 Task: Display the standings of the 2022 Victory Lane Racing NASCAR Cup Series for the race "Folds of the 2022 Honor QT 500" on the track "Atlanta".
Action: Mouse moved to (180, 333)
Screenshot: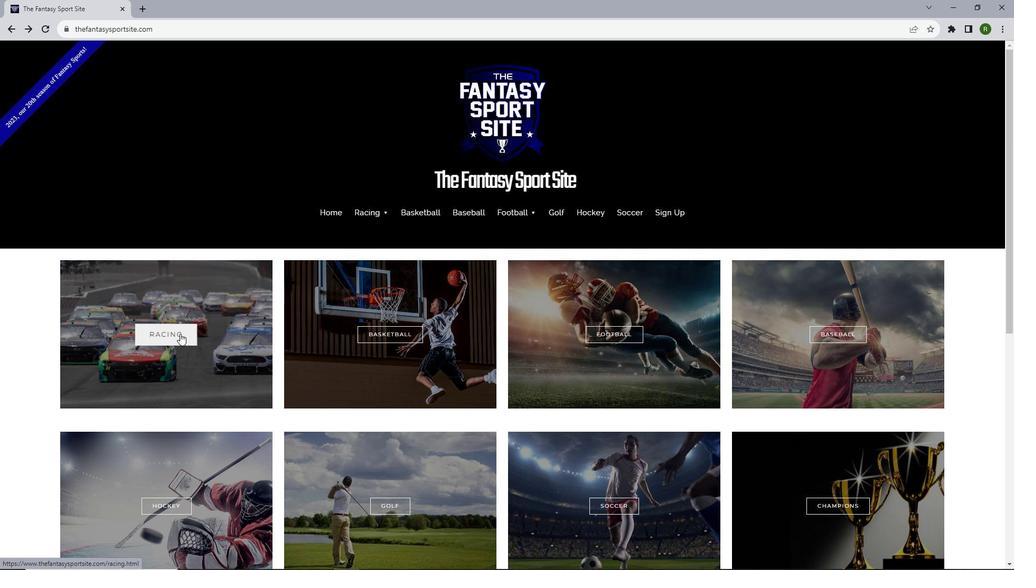 
Action: Mouse pressed left at (180, 333)
Screenshot: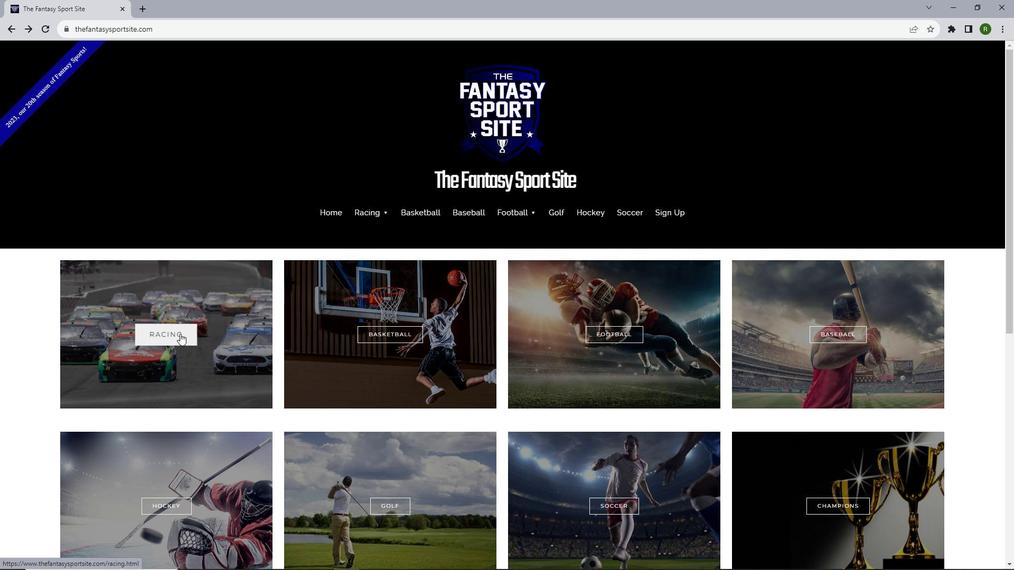 
Action: Mouse moved to (260, 297)
Screenshot: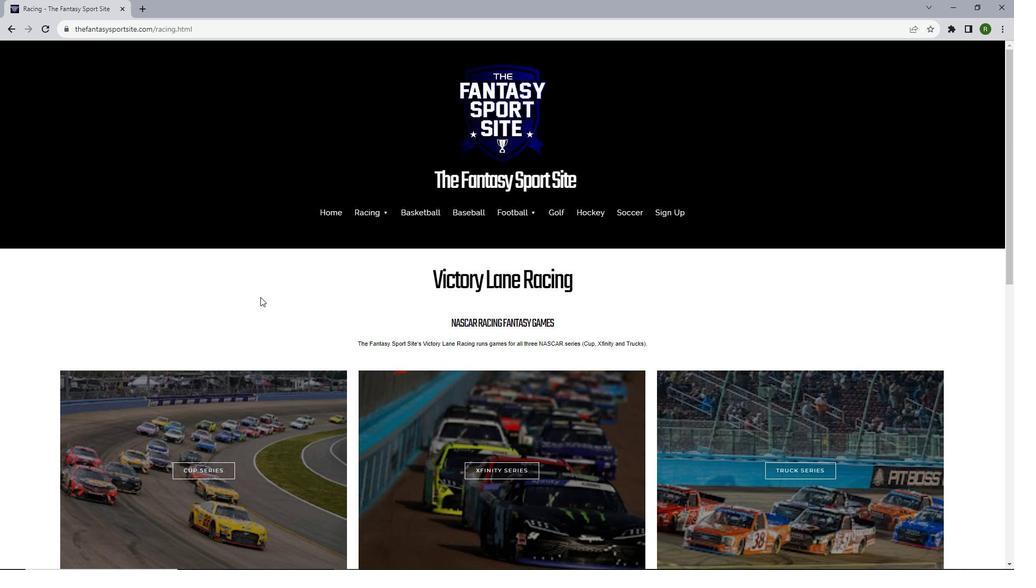 
Action: Mouse scrolled (260, 297) with delta (0, 0)
Screenshot: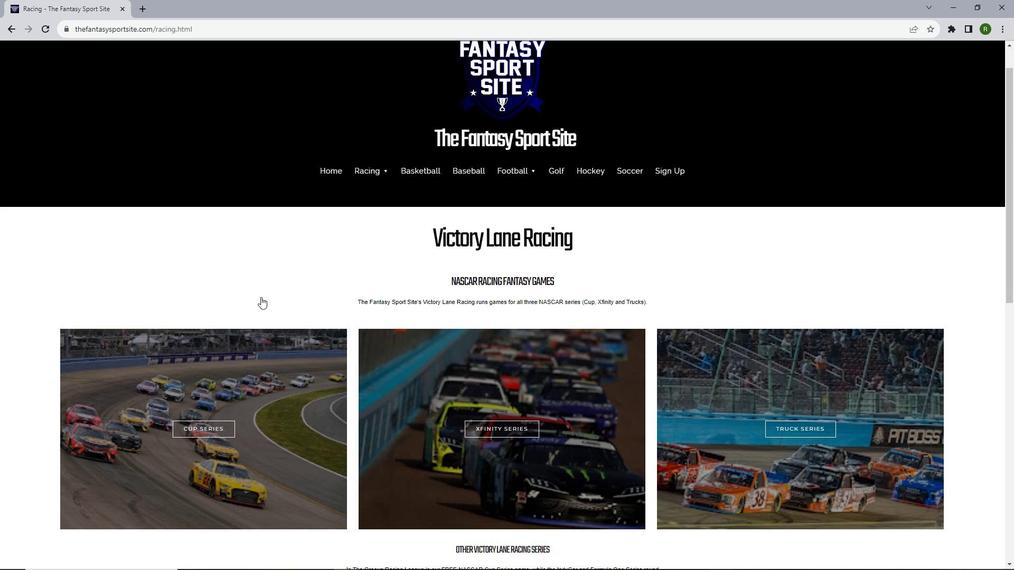 
Action: Mouse scrolled (260, 297) with delta (0, 0)
Screenshot: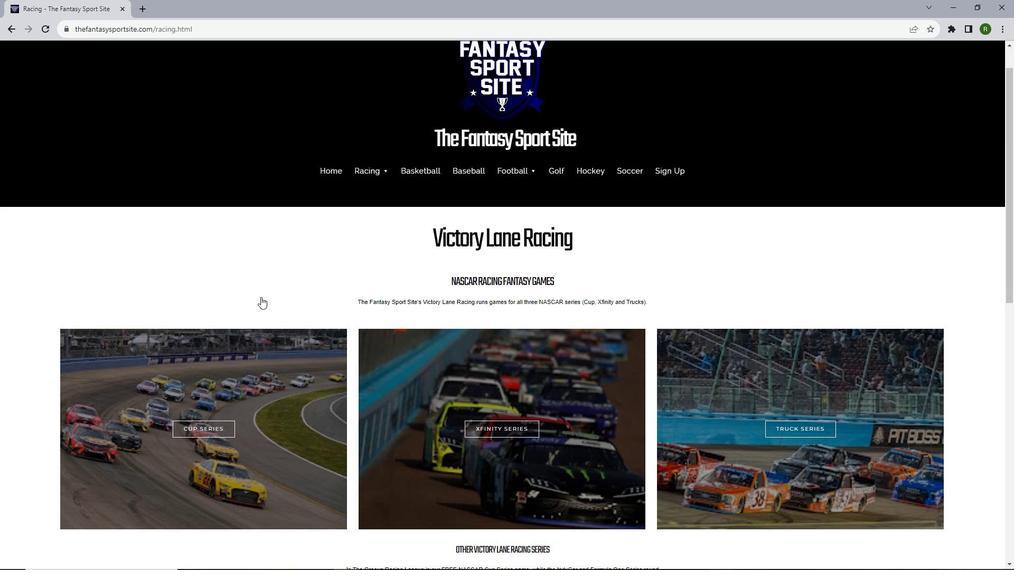 
Action: Mouse moved to (290, 312)
Screenshot: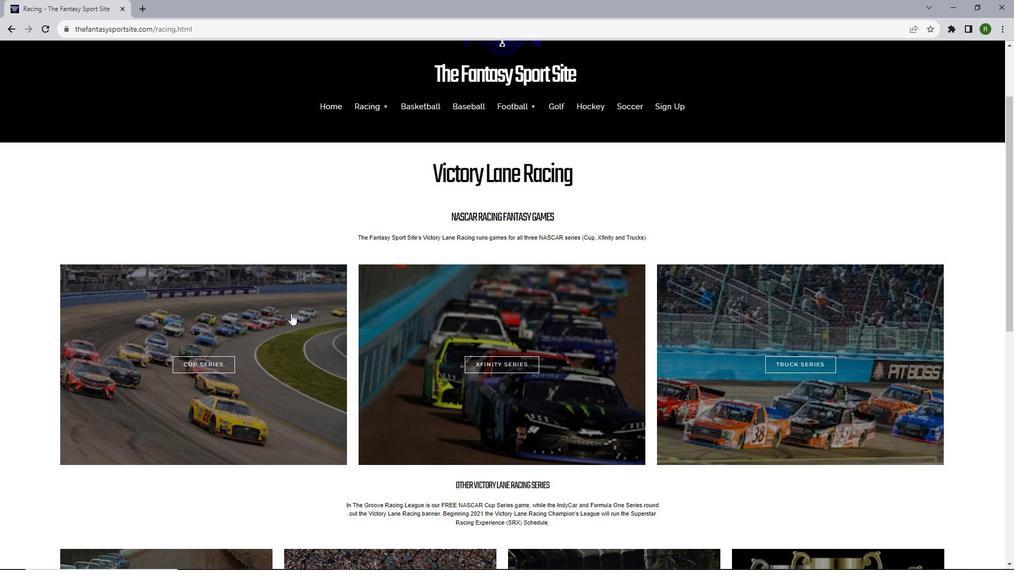 
Action: Mouse scrolled (290, 312) with delta (0, 0)
Screenshot: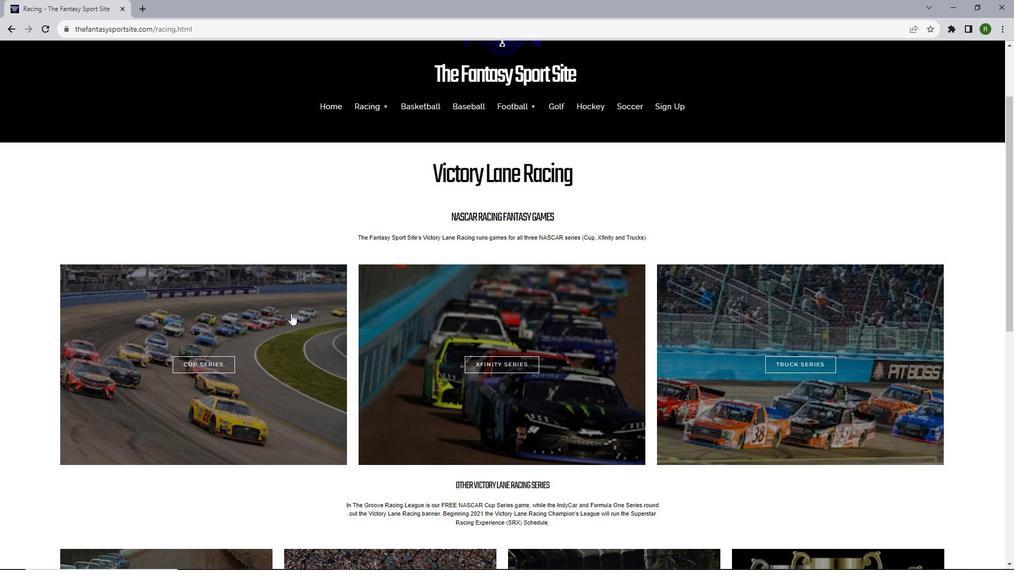 
Action: Mouse moved to (291, 313)
Screenshot: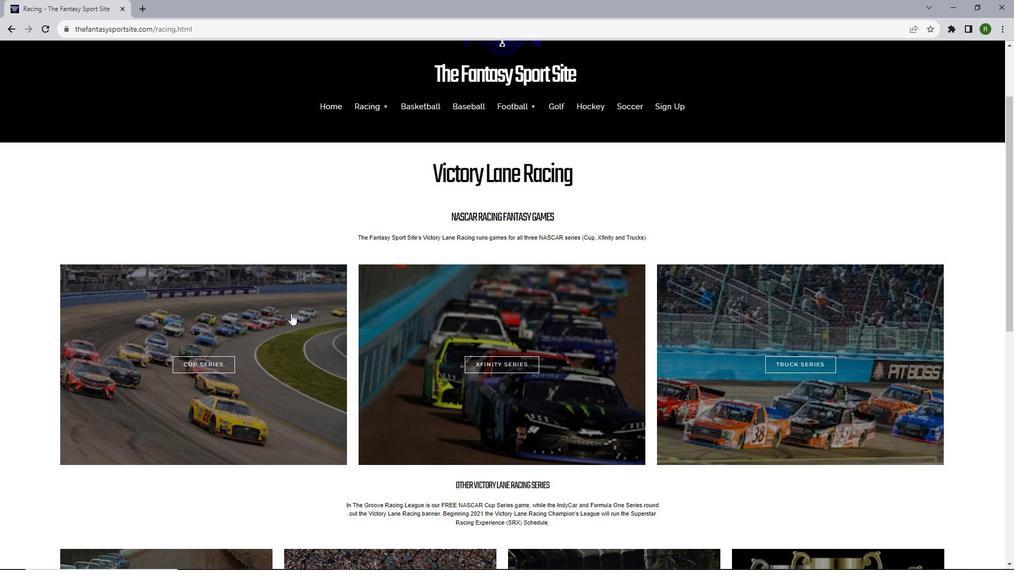 
Action: Mouse scrolled (291, 312) with delta (0, 0)
Screenshot: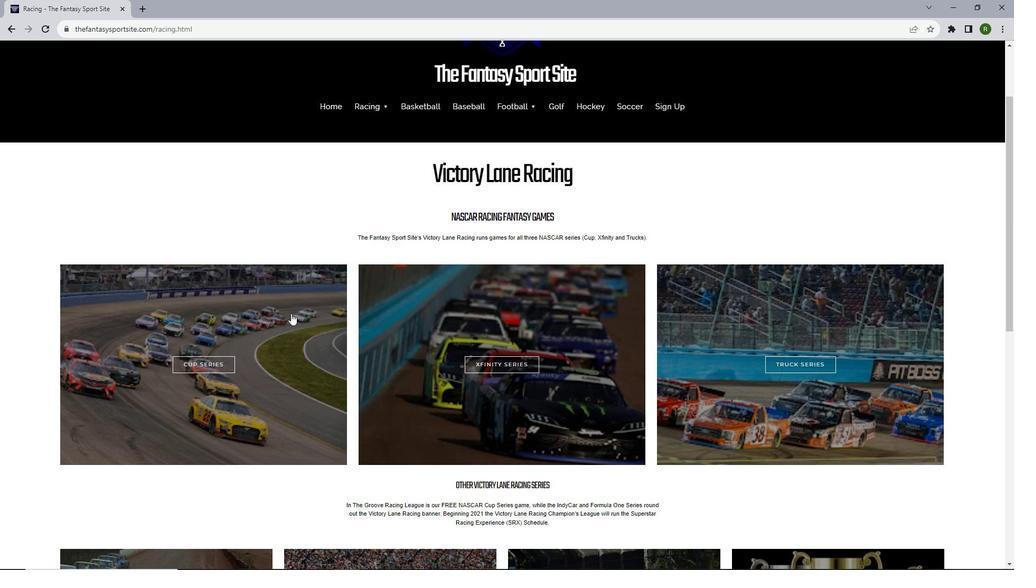 
Action: Mouse moved to (210, 258)
Screenshot: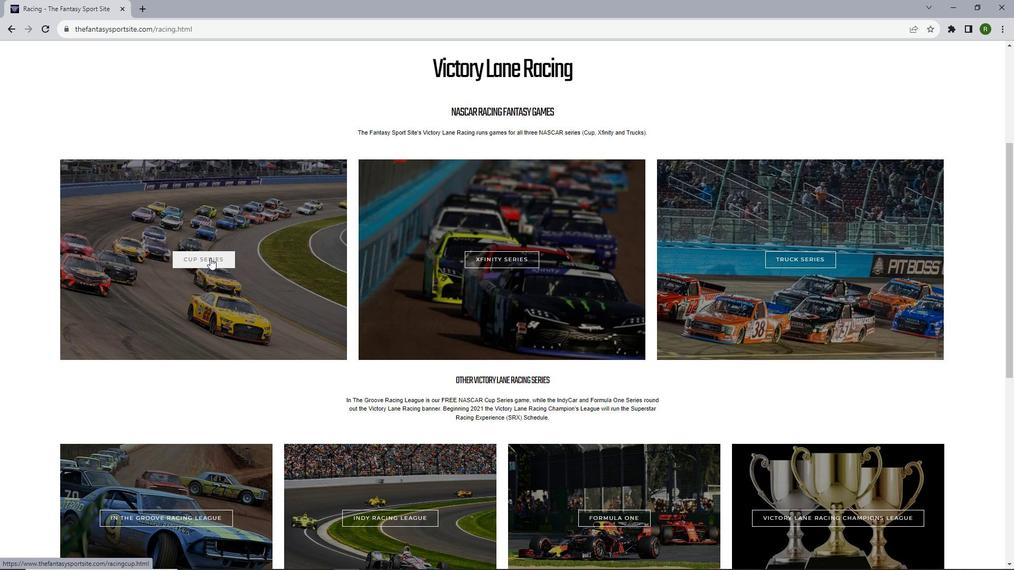 
Action: Mouse pressed left at (210, 258)
Screenshot: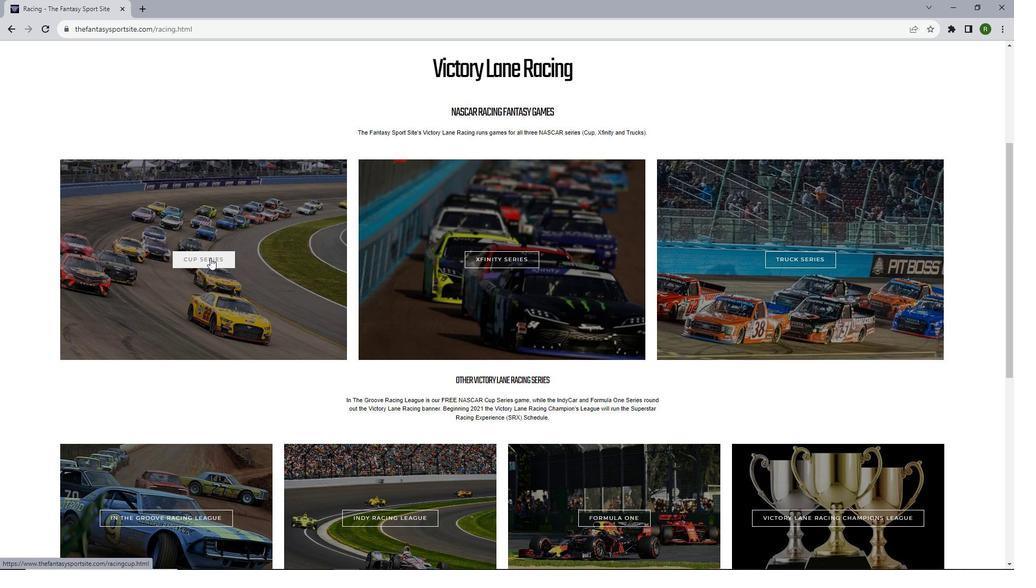 
Action: Mouse moved to (298, 277)
Screenshot: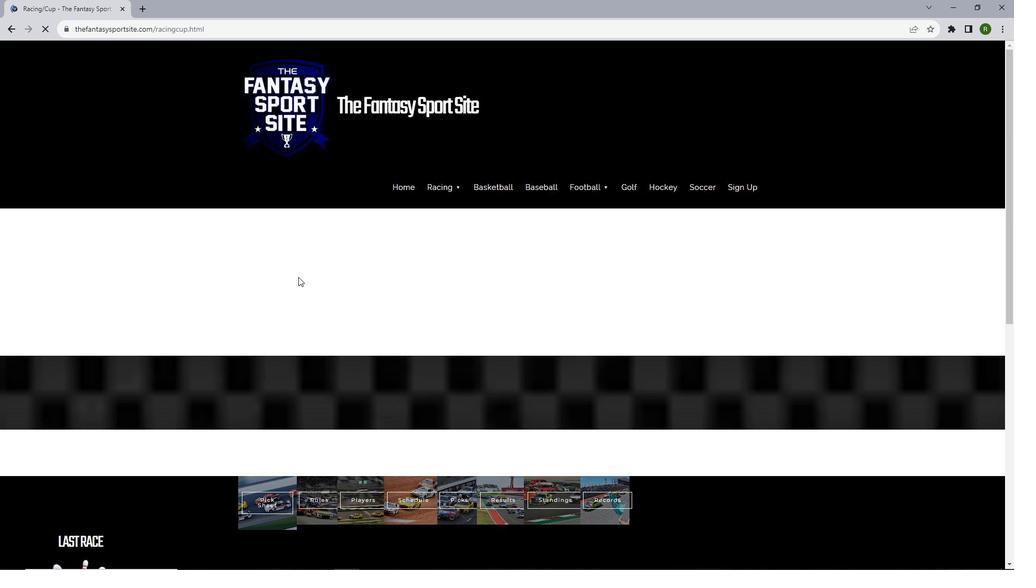 
Action: Mouse scrolled (298, 276) with delta (0, 0)
Screenshot: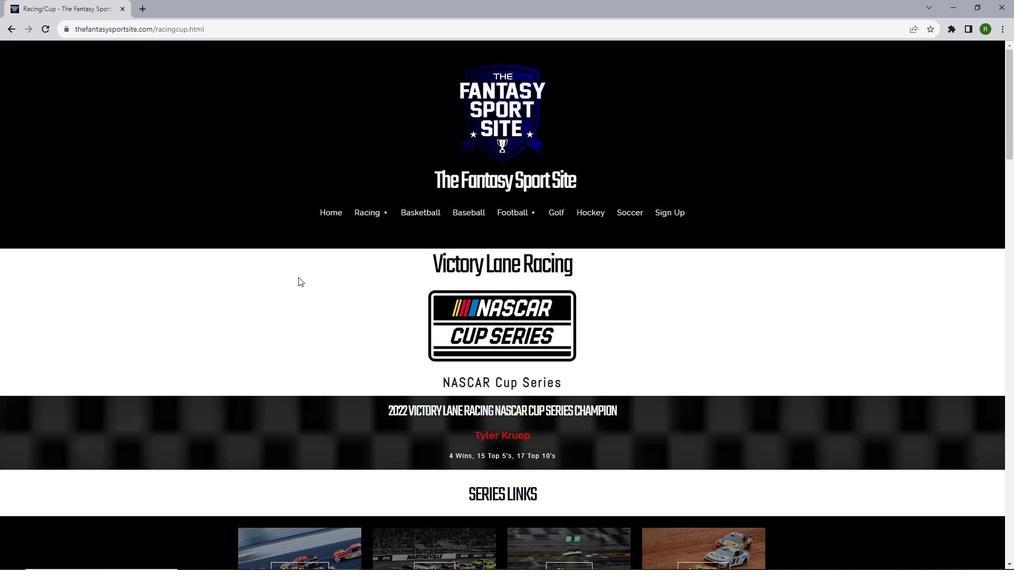 
Action: Mouse scrolled (298, 276) with delta (0, 0)
Screenshot: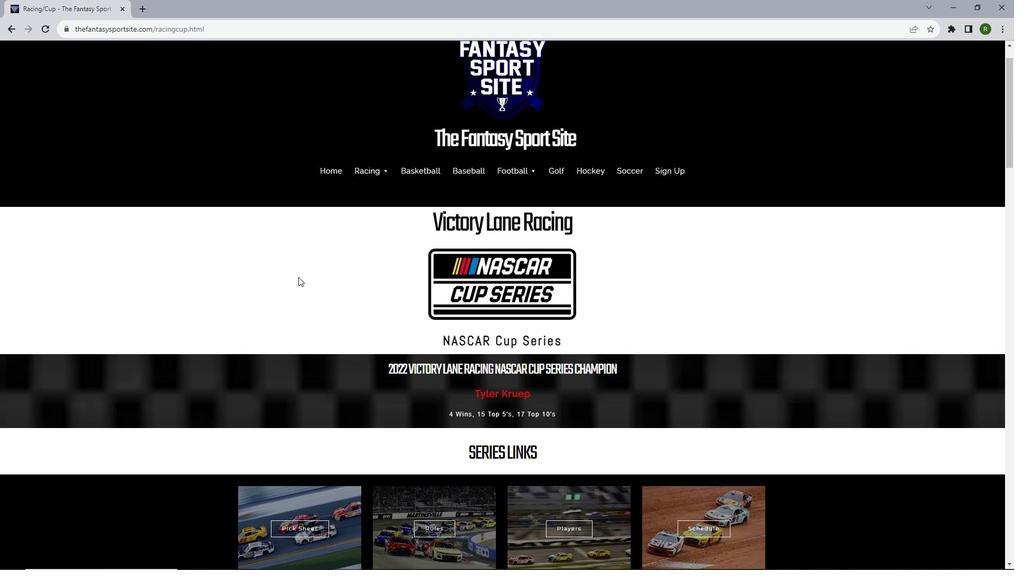 
Action: Mouse scrolled (298, 276) with delta (0, 0)
Screenshot: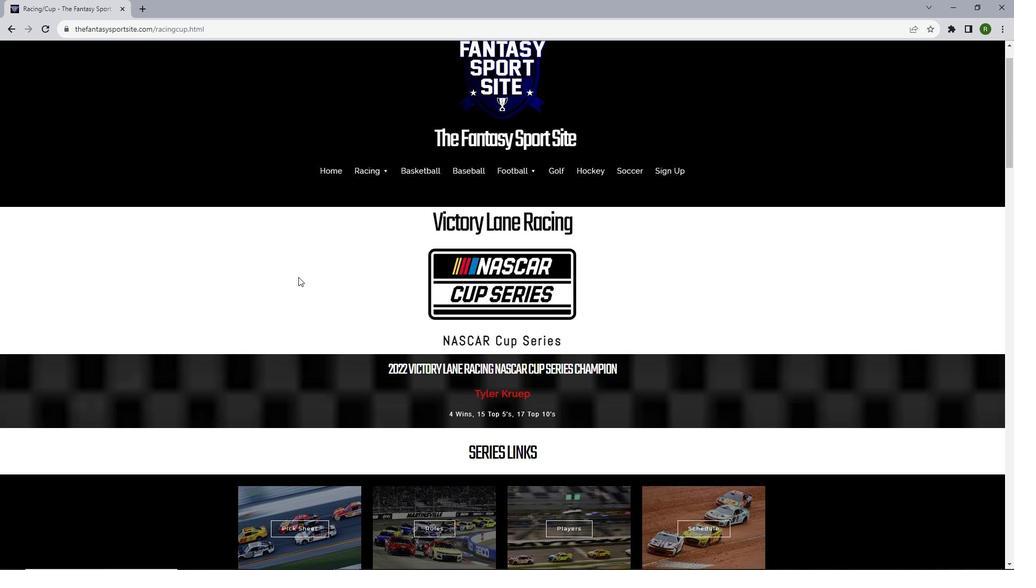 
Action: Mouse scrolled (298, 276) with delta (0, 0)
Screenshot: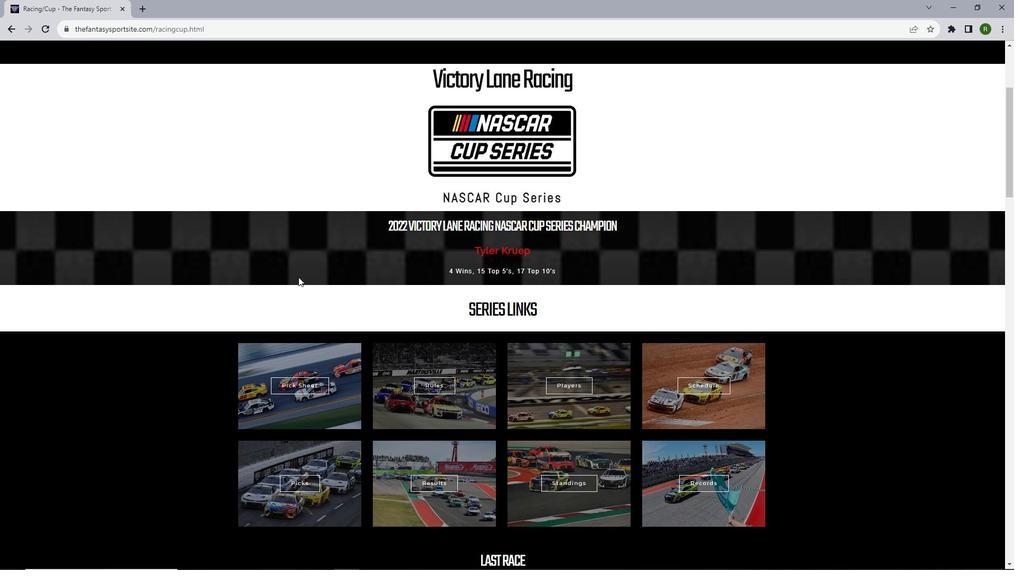 
Action: Mouse scrolled (298, 276) with delta (0, 0)
Screenshot: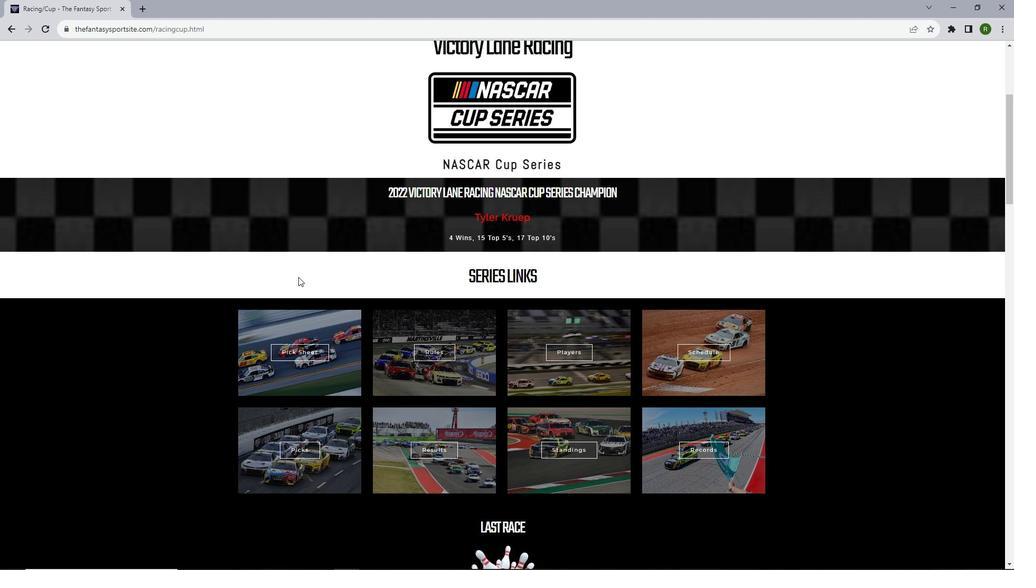 
Action: Mouse moved to (560, 402)
Screenshot: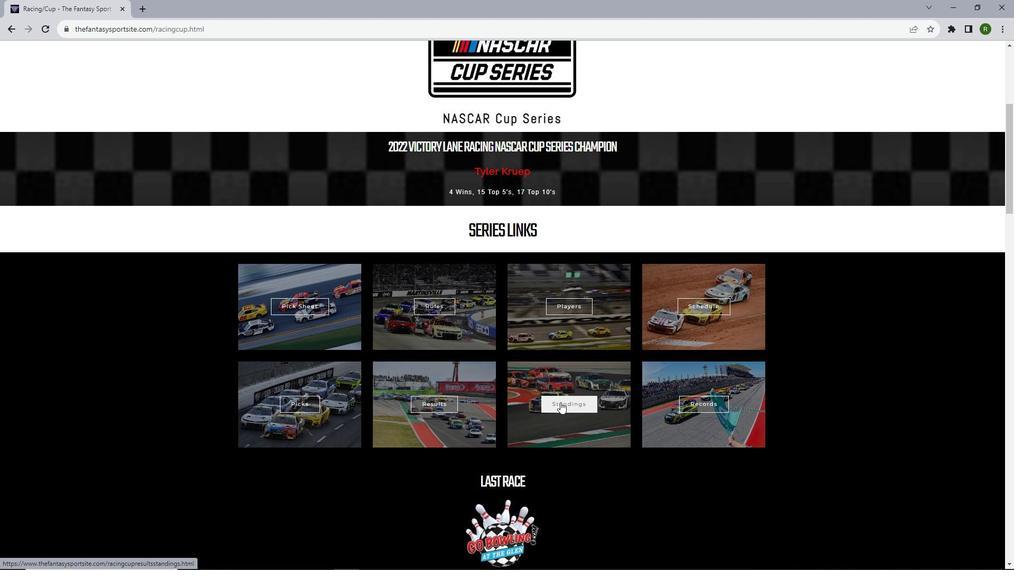 
Action: Mouse pressed left at (560, 402)
Screenshot: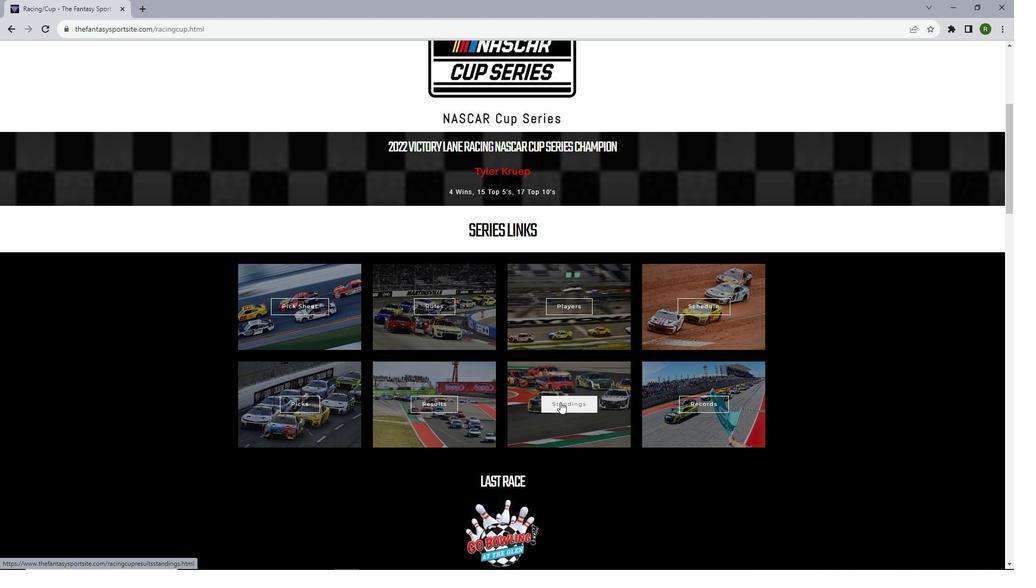 
Action: Mouse moved to (320, 195)
Screenshot: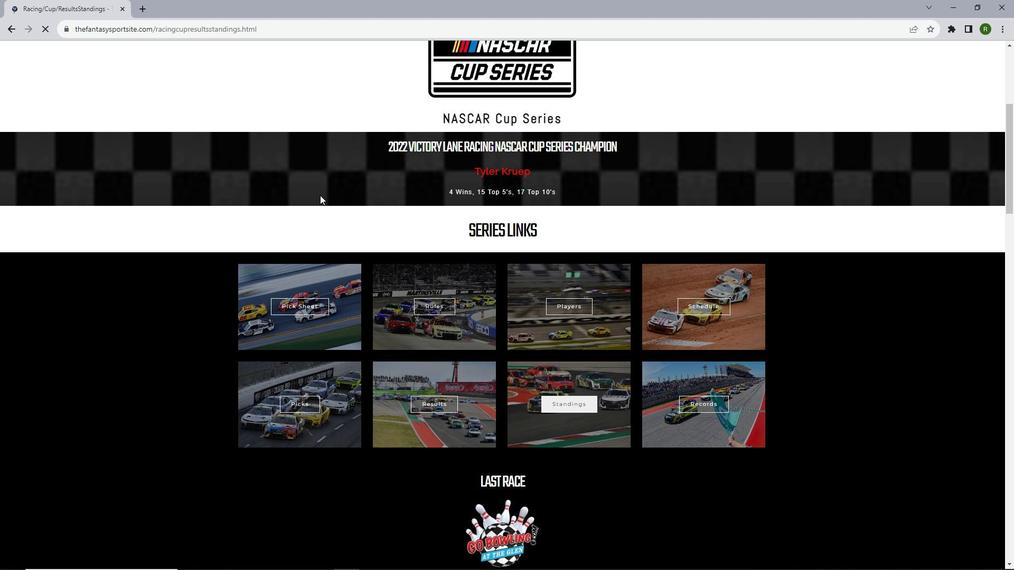 
Action: Mouse scrolled (320, 195) with delta (0, 0)
Screenshot: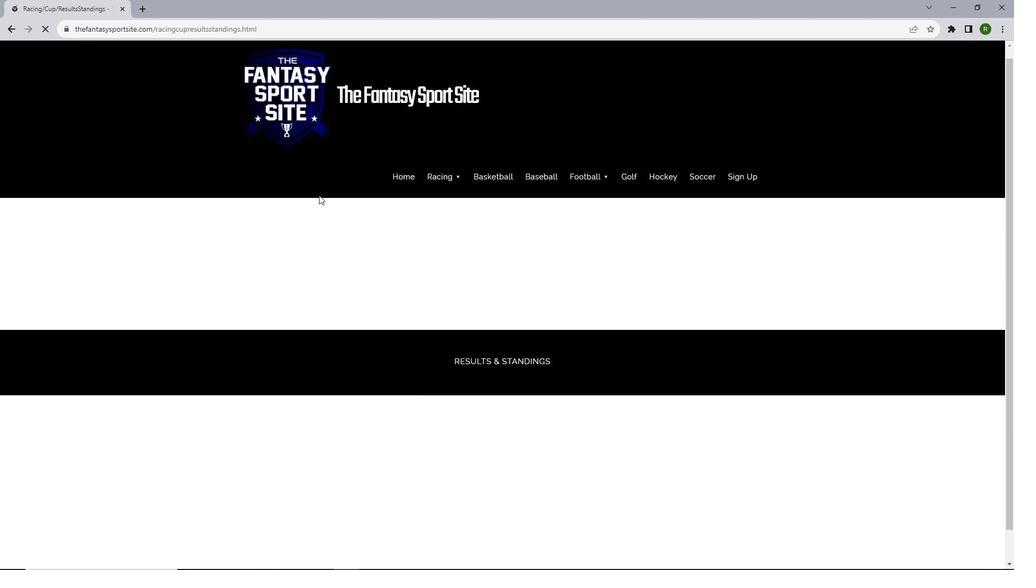 
Action: Mouse moved to (319, 195)
Screenshot: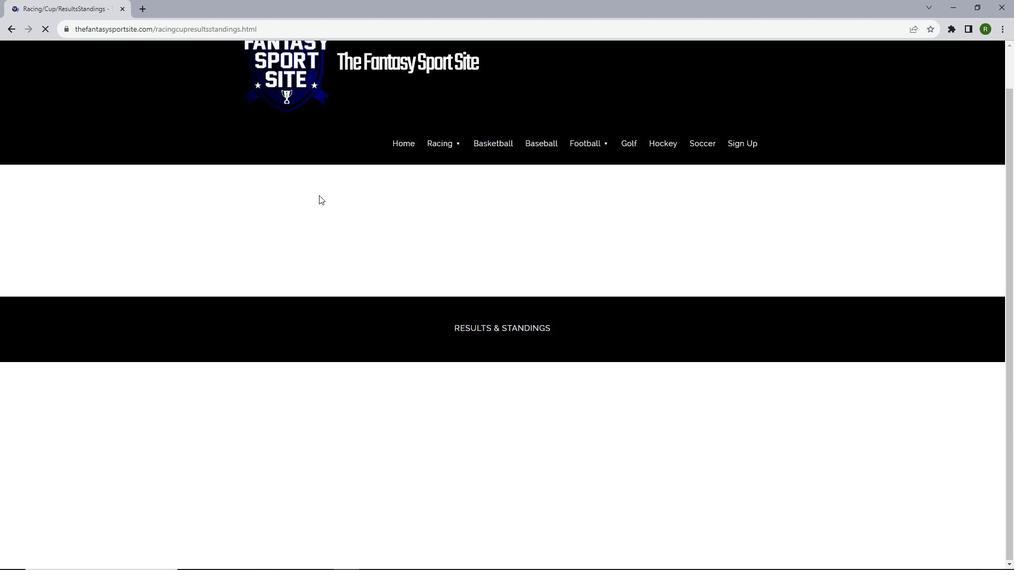 
Action: Mouse scrolled (319, 195) with delta (0, 0)
Screenshot: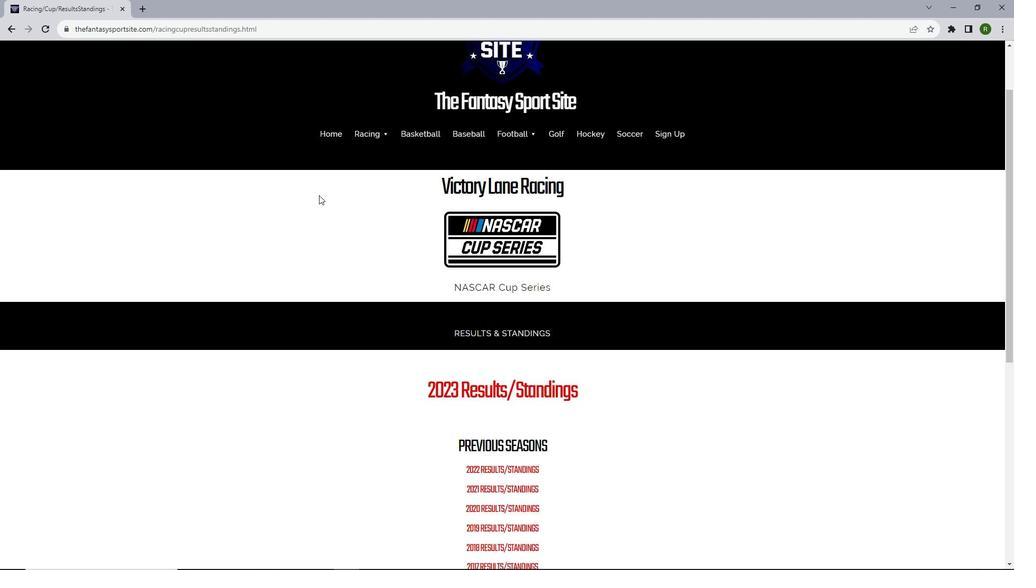 
Action: Mouse scrolled (319, 195) with delta (0, 0)
Screenshot: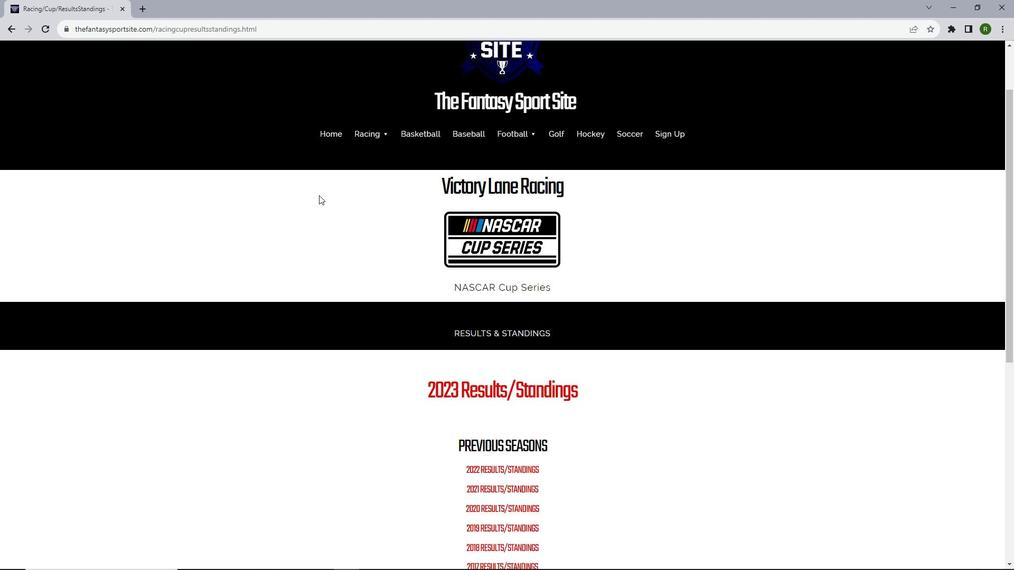 
Action: Mouse scrolled (319, 195) with delta (0, 0)
Screenshot: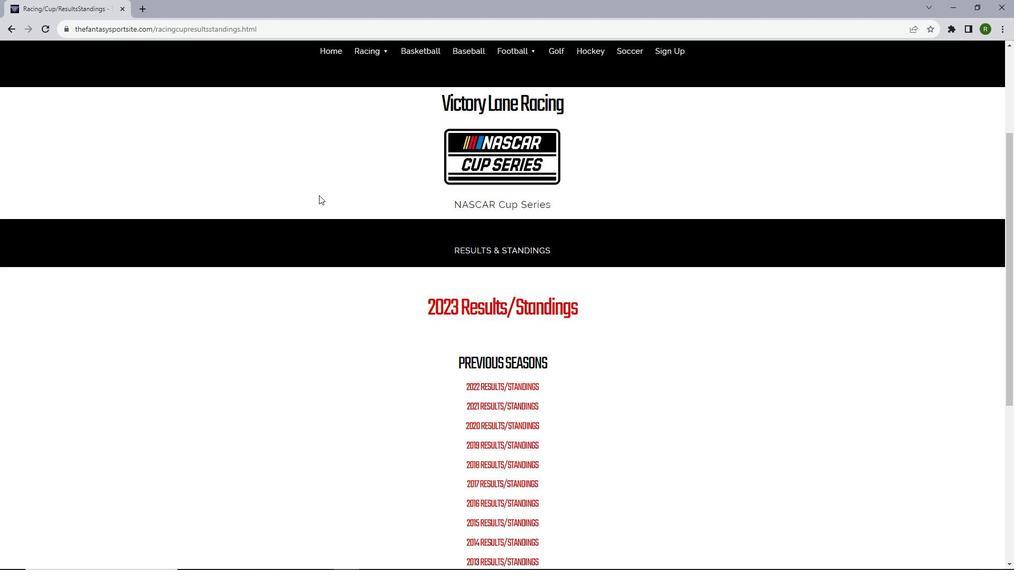 
Action: Mouse moved to (490, 344)
Screenshot: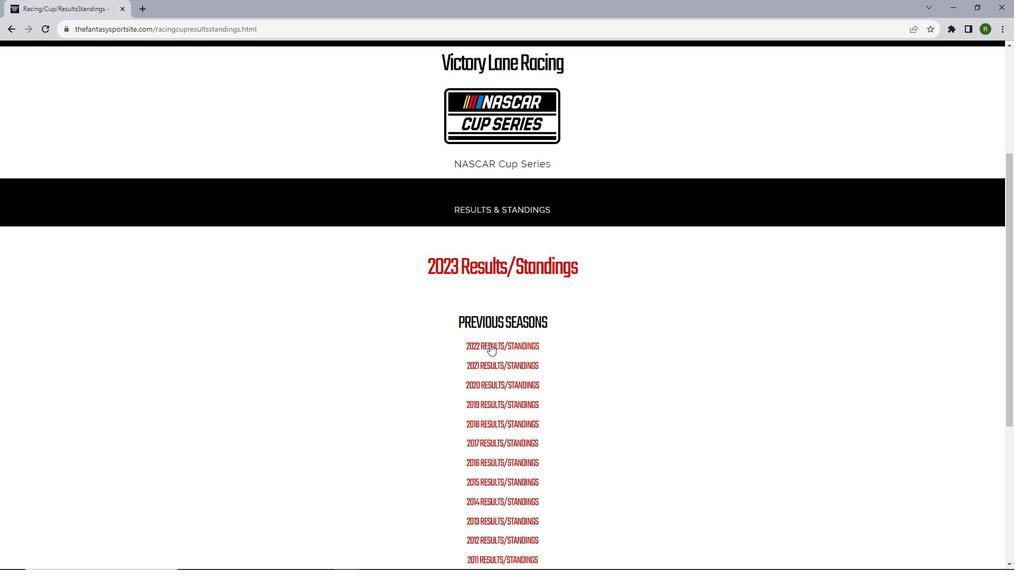 
Action: Mouse pressed left at (490, 344)
Screenshot: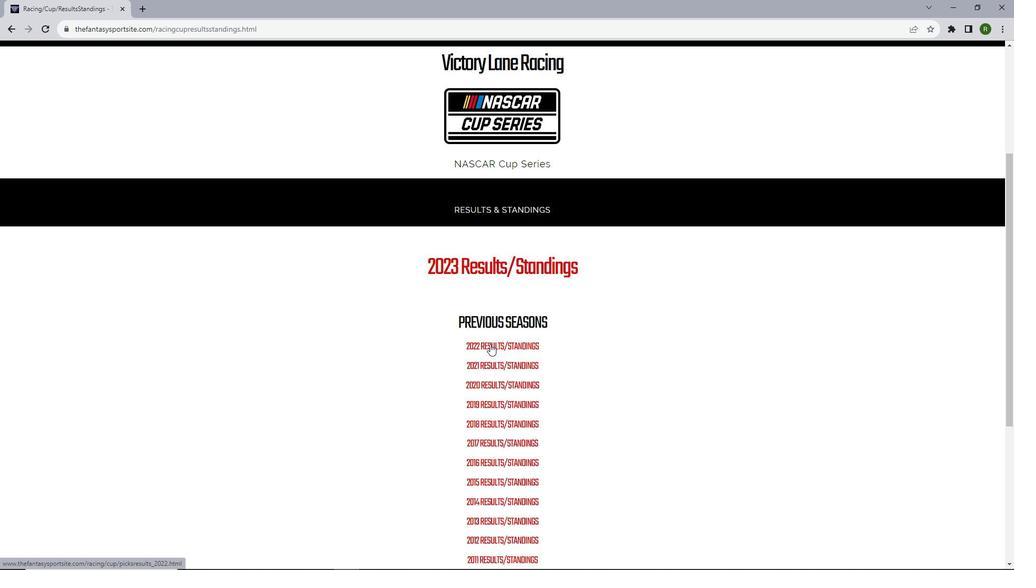 
Action: Mouse moved to (545, 145)
Screenshot: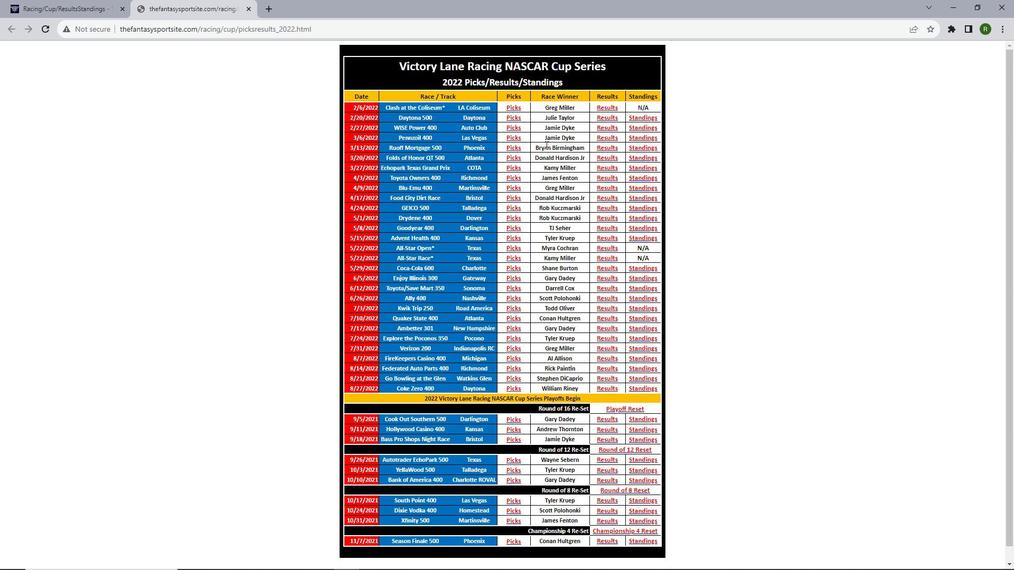 
Action: Mouse scrolled (545, 144) with delta (0, 0)
Screenshot: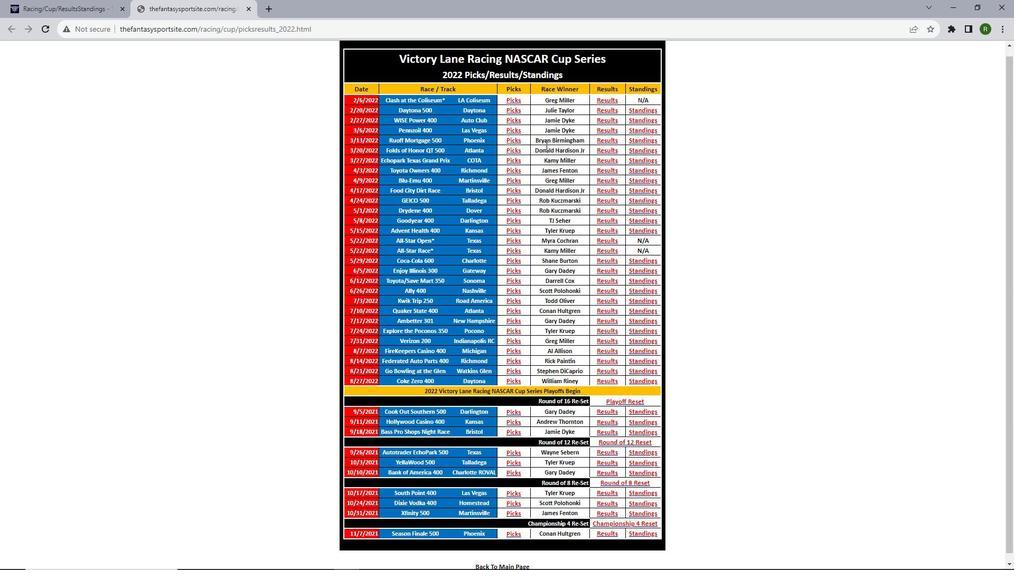 
Action: Mouse moved to (544, 149)
Screenshot: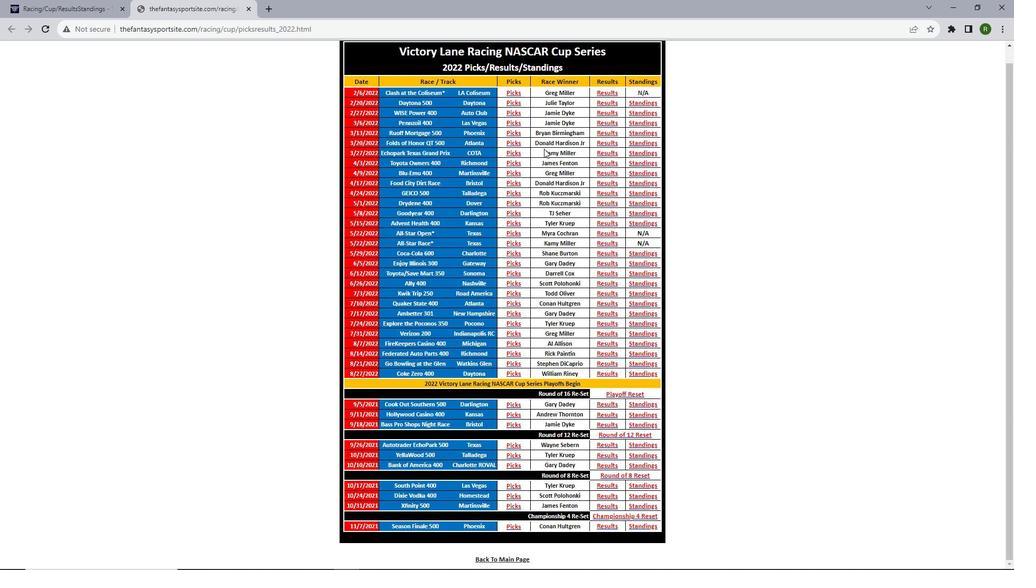 
Action: Mouse scrolled (544, 148) with delta (0, 0)
Screenshot: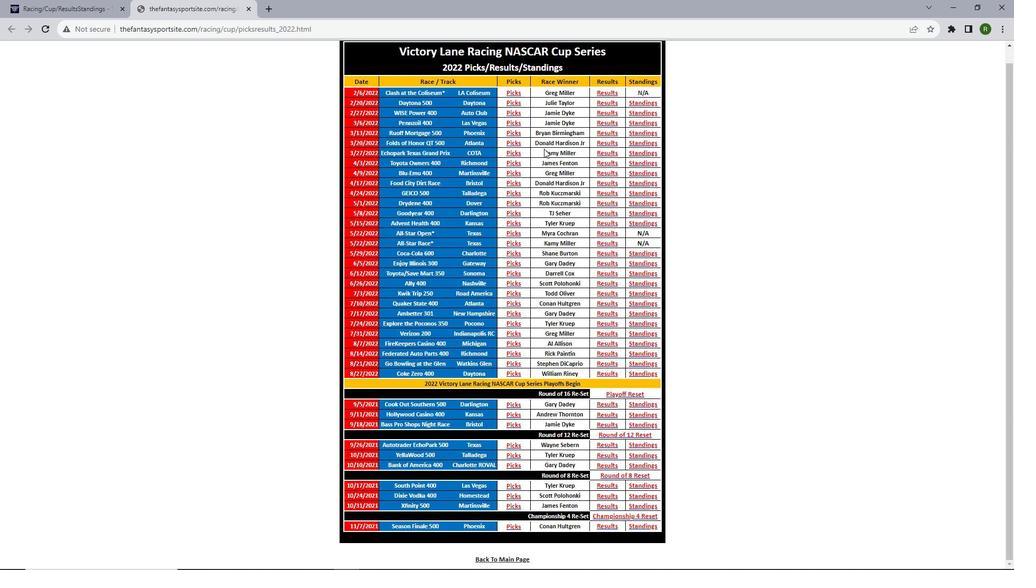 
Action: Mouse moved to (634, 143)
Screenshot: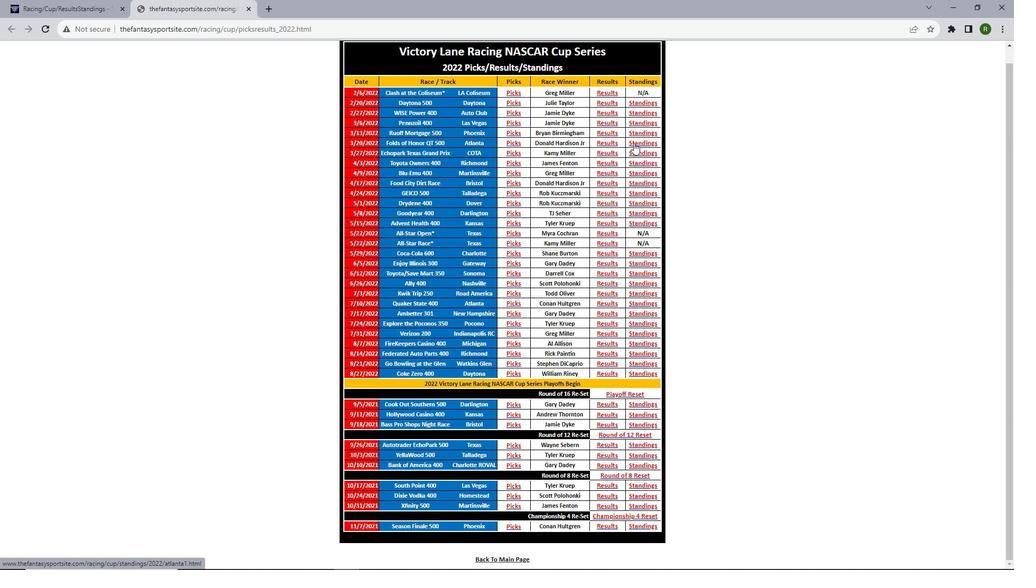 
Action: Mouse pressed left at (634, 143)
Screenshot: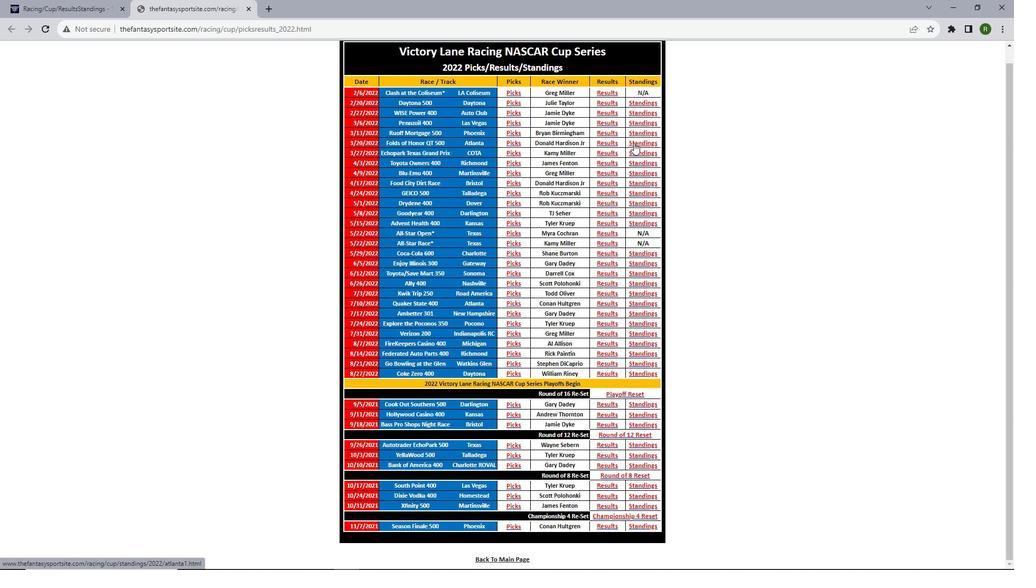 
Action: Mouse moved to (449, 136)
Screenshot: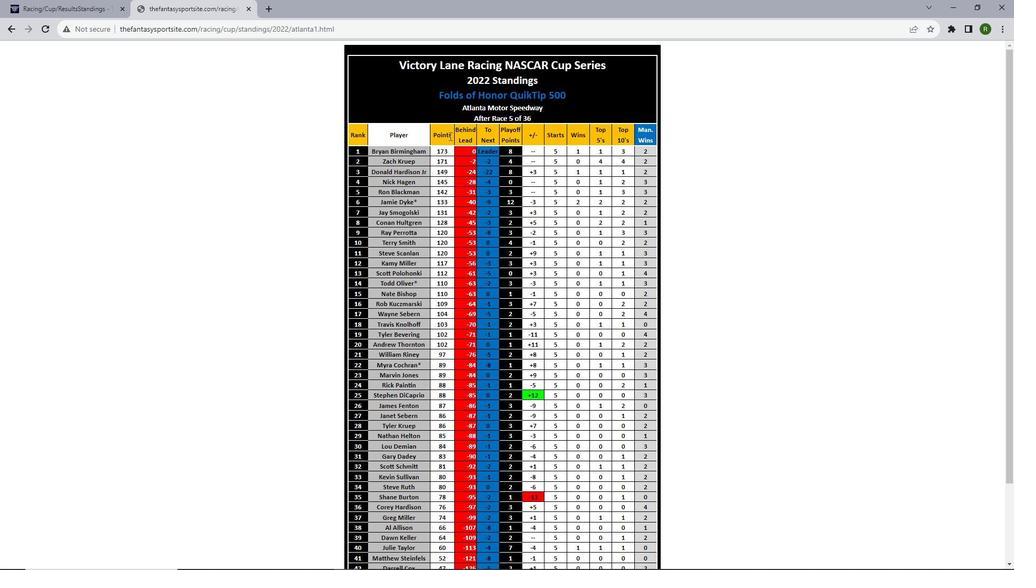 
Action: Mouse scrolled (449, 135) with delta (0, 0)
Screenshot: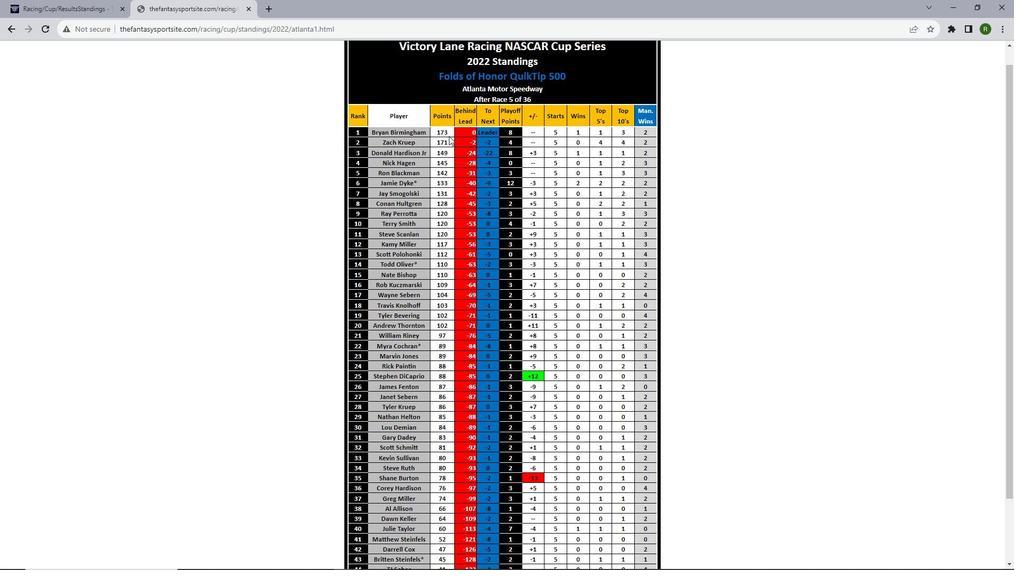 
Action: Mouse moved to (449, 136)
Screenshot: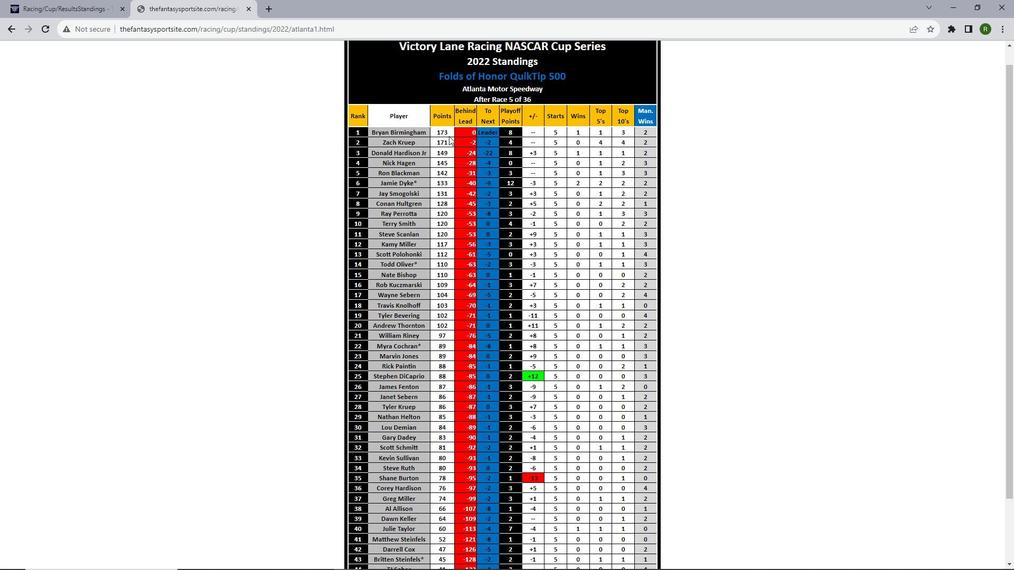 
Action: Mouse scrolled (449, 135) with delta (0, 0)
Screenshot: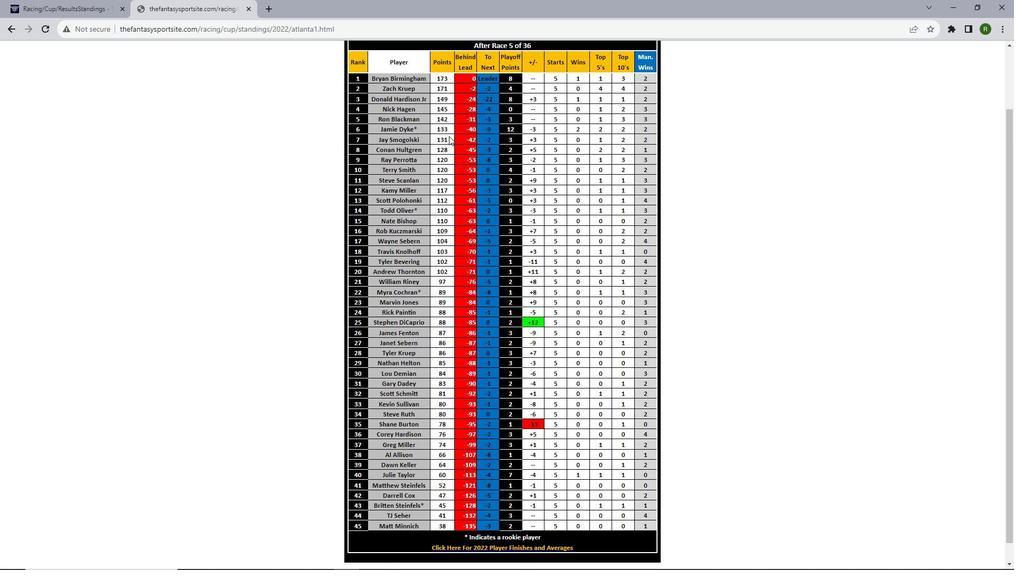 
Action: Mouse scrolled (449, 135) with delta (0, 0)
Screenshot: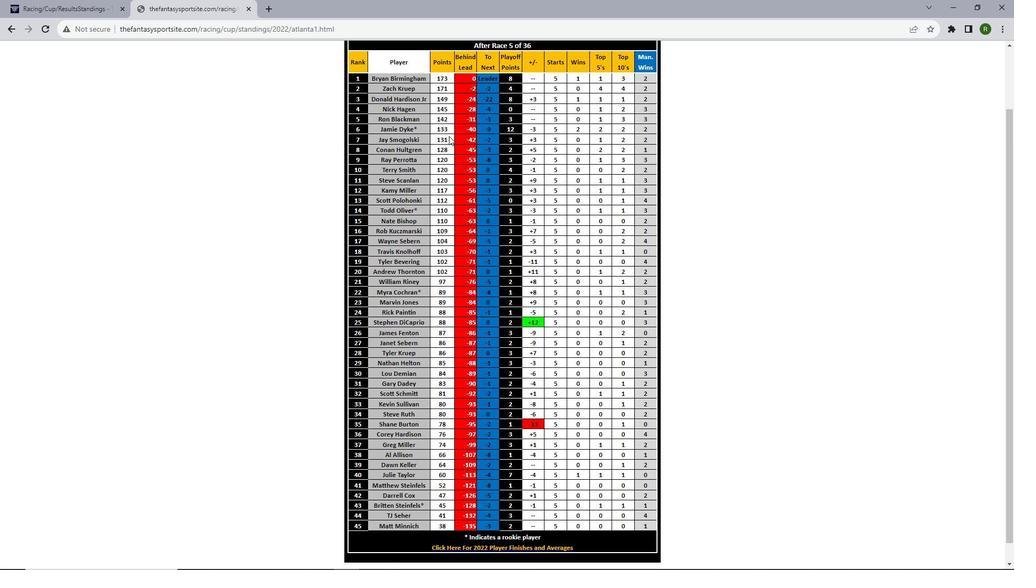 
Action: Mouse scrolled (449, 135) with delta (0, 0)
Screenshot: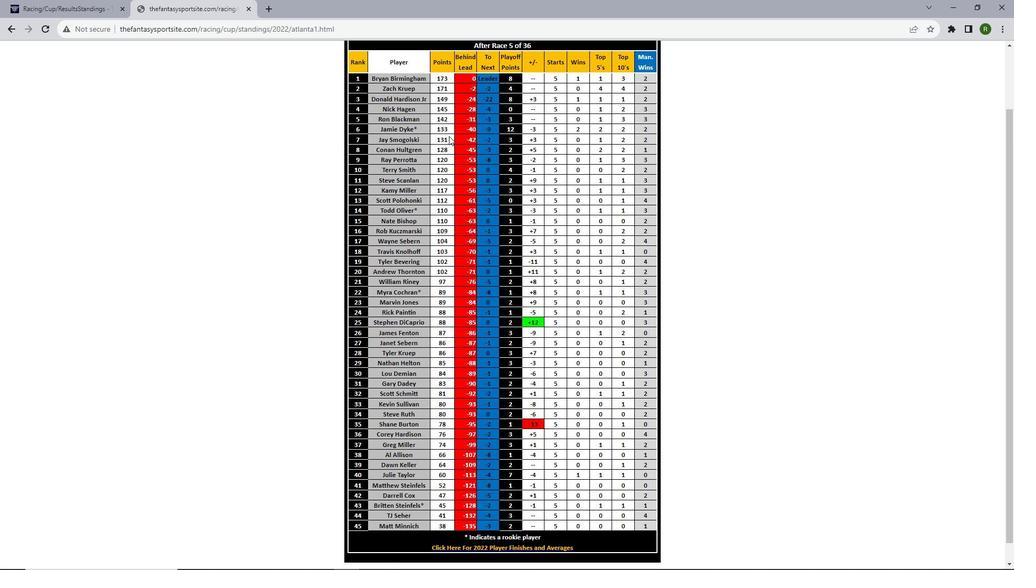 
Action: Mouse scrolled (449, 135) with delta (0, 0)
Screenshot: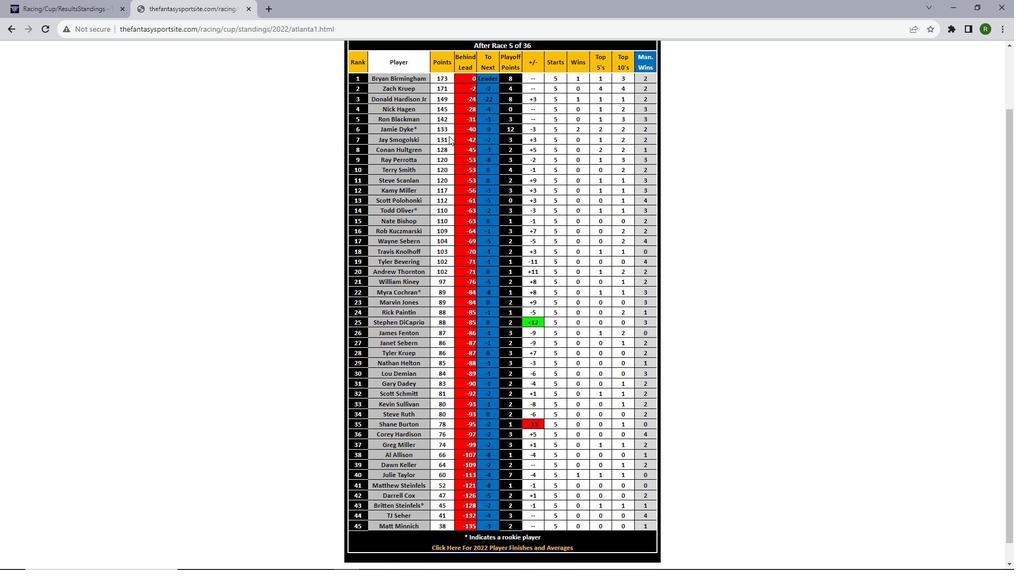 
Action: Mouse scrolled (449, 135) with delta (0, 0)
Screenshot: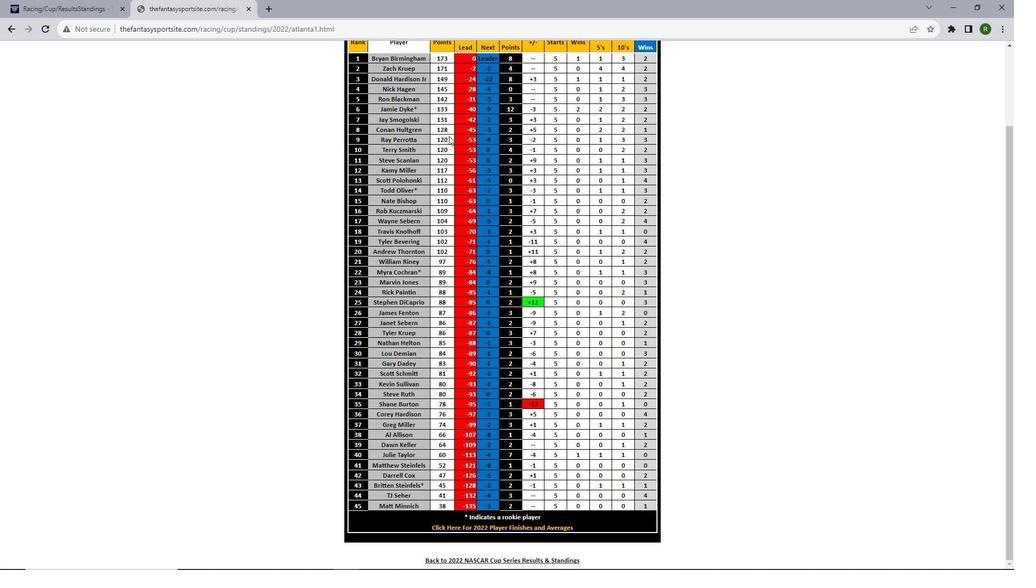 
Action: Mouse scrolled (449, 135) with delta (0, 0)
Screenshot: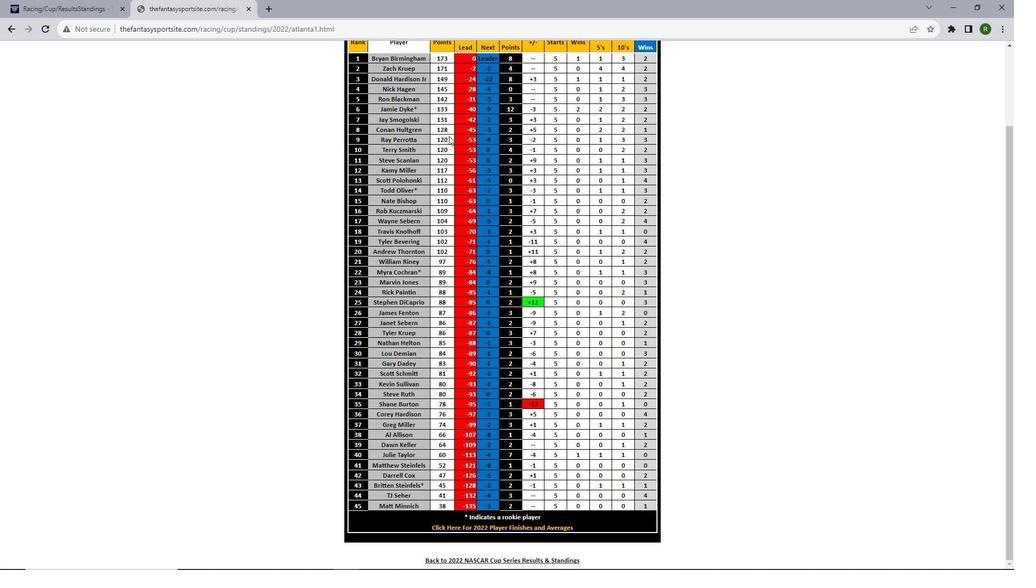 
Action: Mouse scrolled (449, 135) with delta (0, 0)
Screenshot: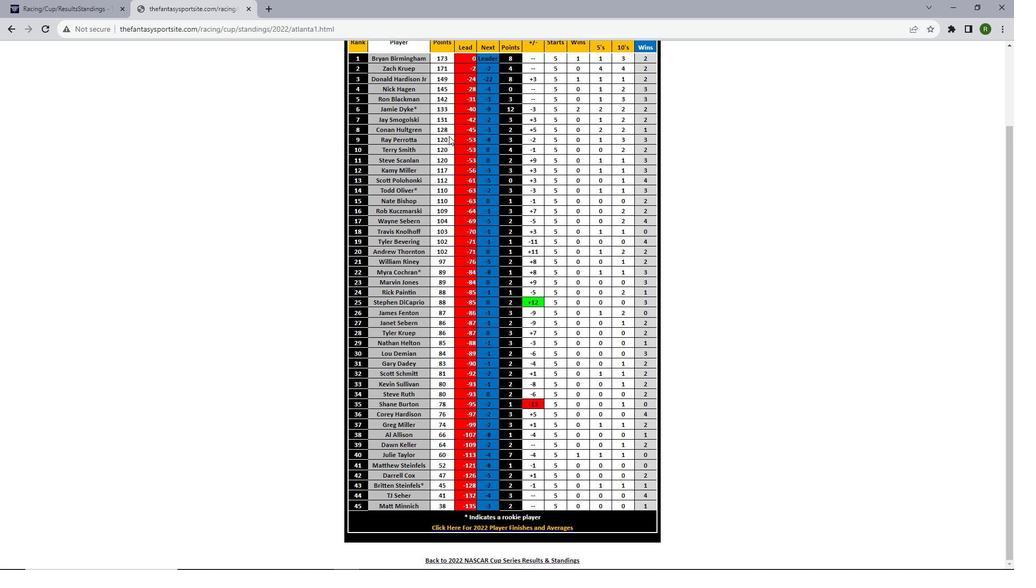
Action: Mouse scrolled (449, 136) with delta (0, 0)
Screenshot: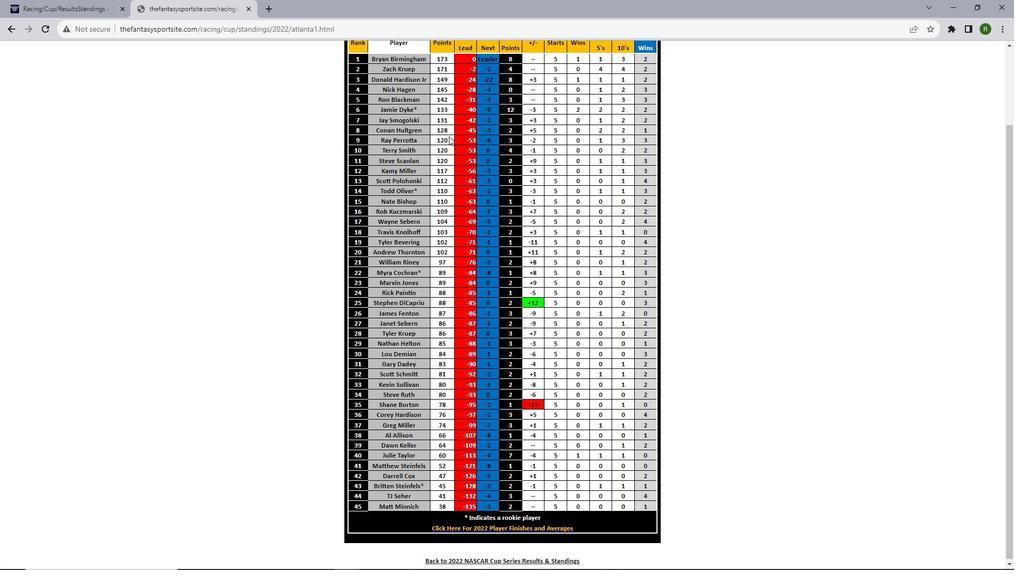 
Action: Mouse scrolled (449, 136) with delta (0, 0)
Screenshot: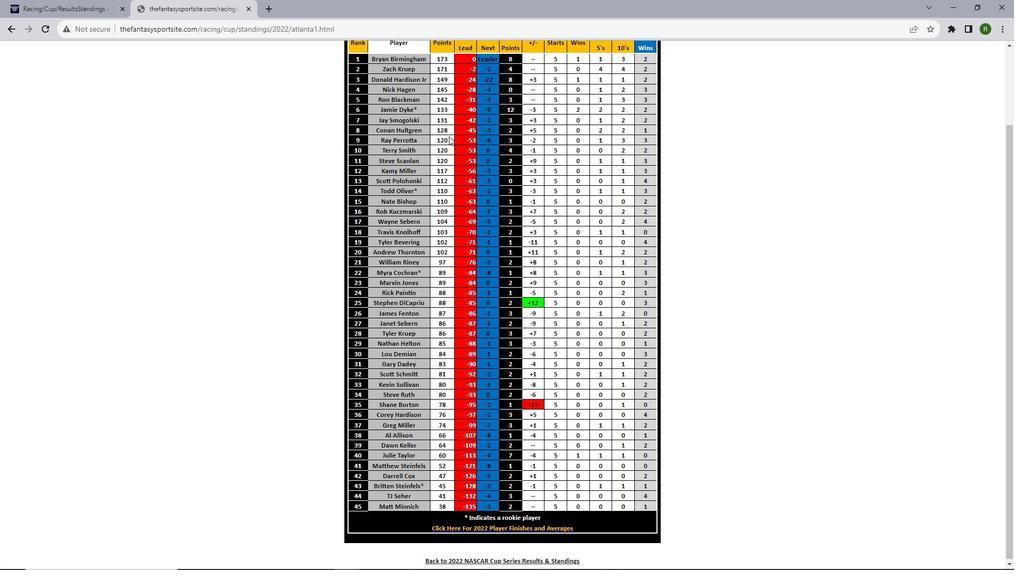 
Action: Mouse scrolled (449, 136) with delta (0, 0)
Screenshot: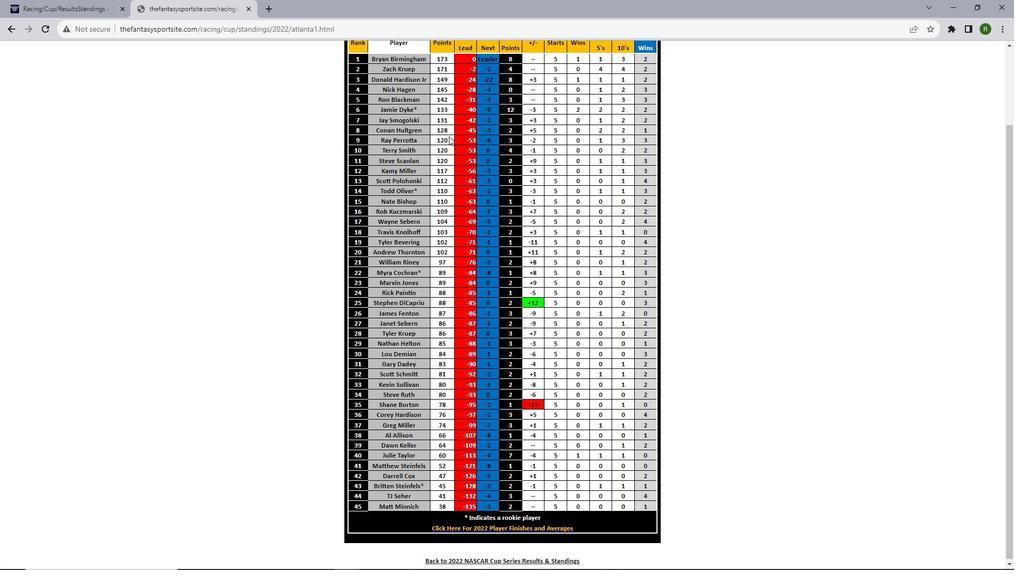 
Action: Mouse scrolled (449, 136) with delta (0, 0)
Screenshot: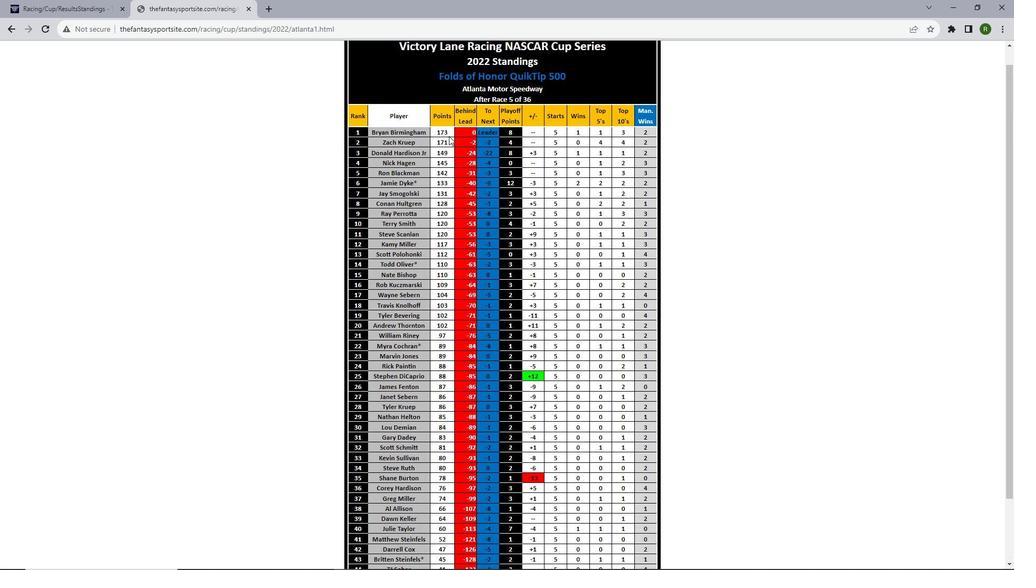 
Action: Mouse scrolled (449, 136) with delta (0, 0)
Screenshot: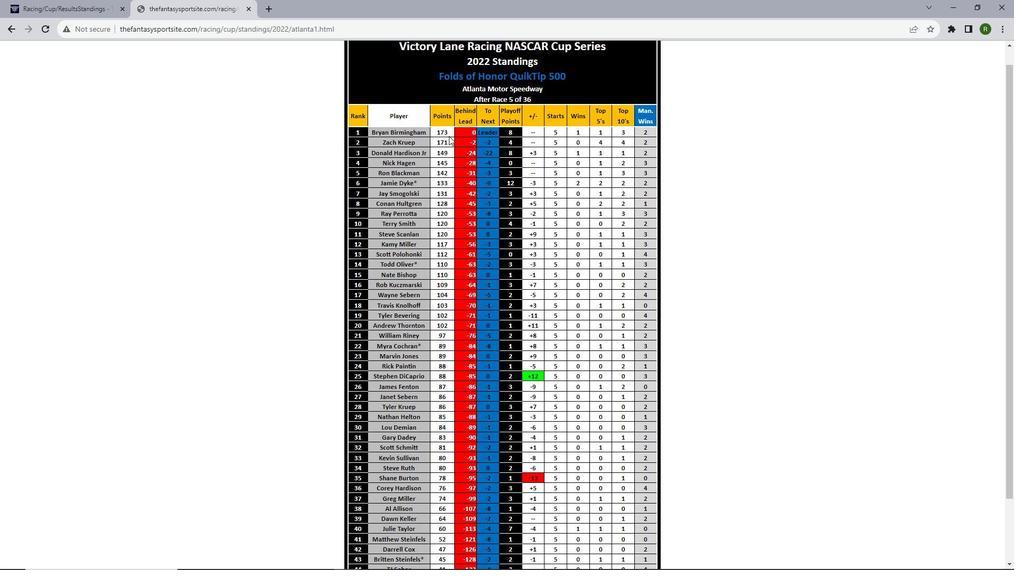 
